 Task: Start in the project ZoneTech the sprint 'Starburst', with a duration of 3 weeks.
Action: Mouse moved to (981, 207)
Screenshot: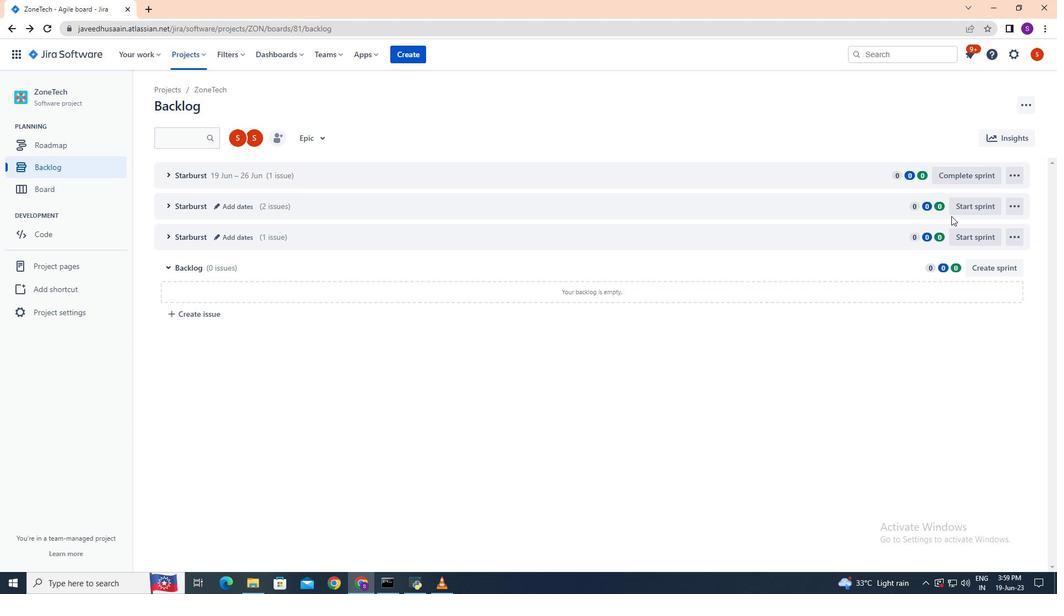 
Action: Mouse pressed left at (981, 207)
Screenshot: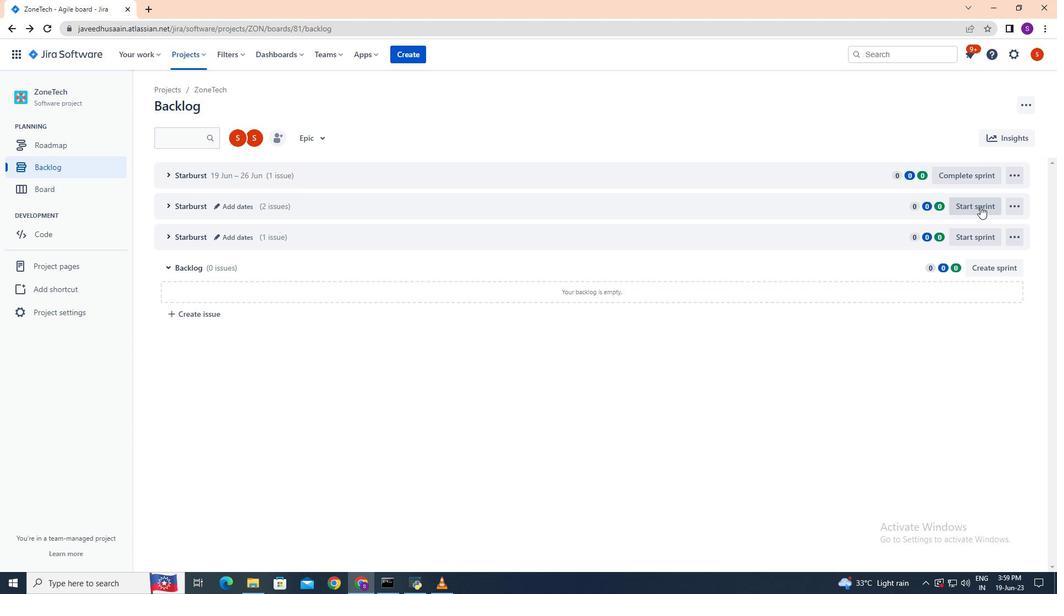 
Action: Mouse moved to (506, 192)
Screenshot: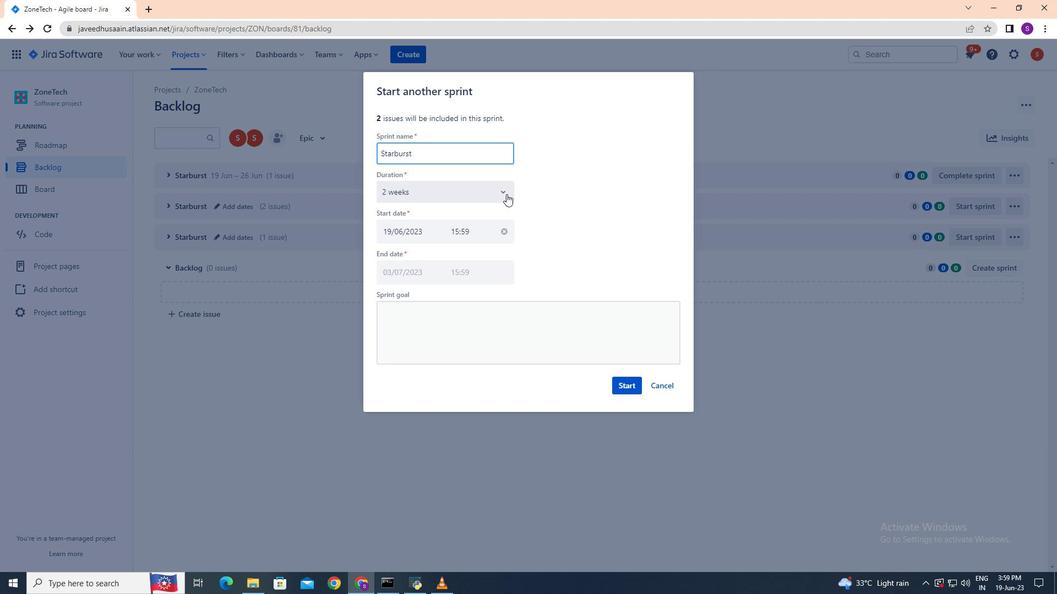 
Action: Mouse pressed left at (506, 192)
Screenshot: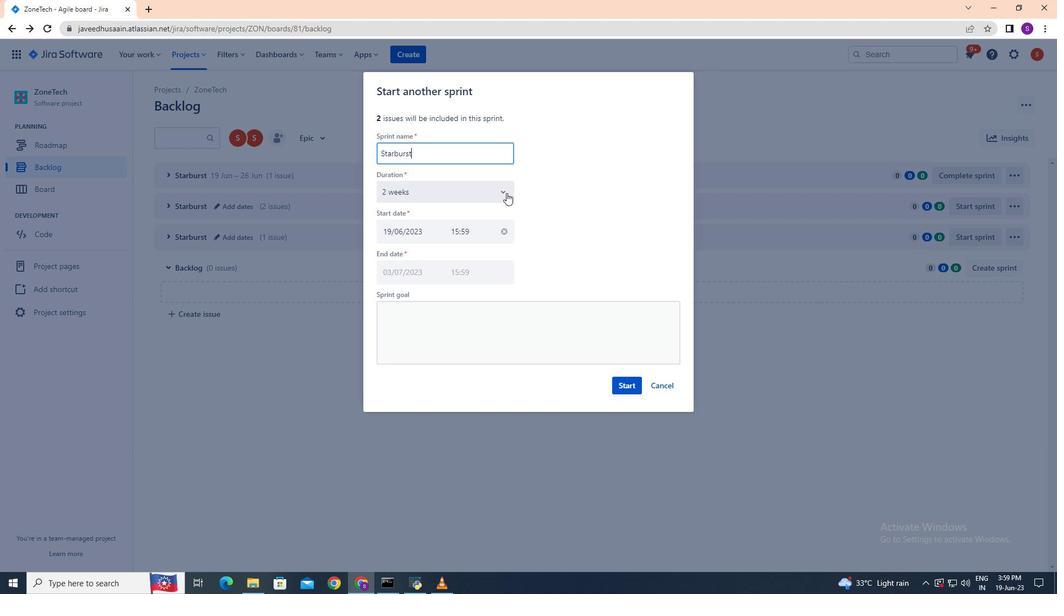 
Action: Mouse moved to (456, 256)
Screenshot: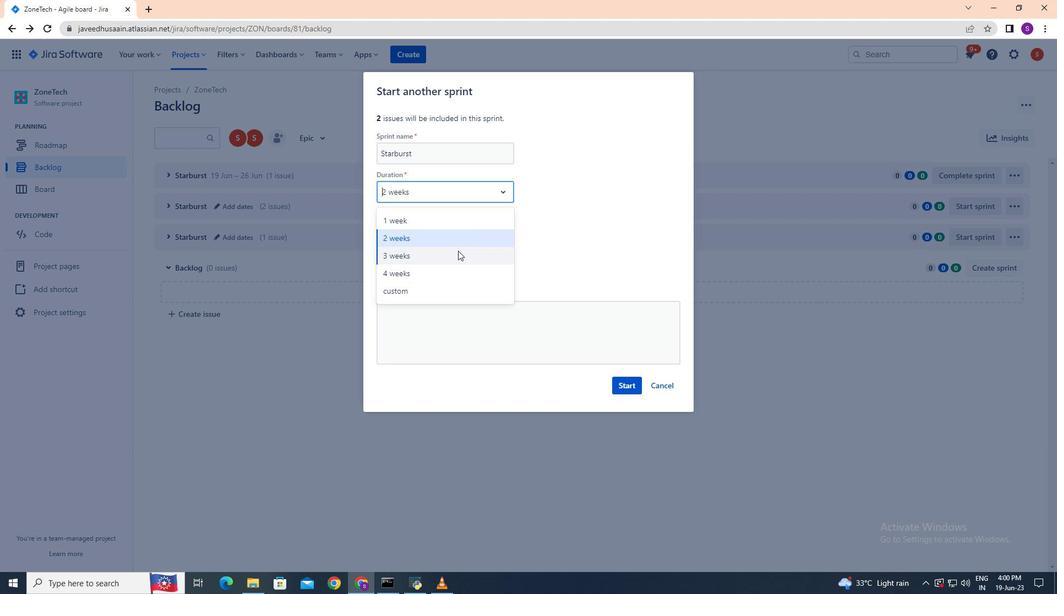 
Action: Mouse pressed left at (456, 256)
Screenshot: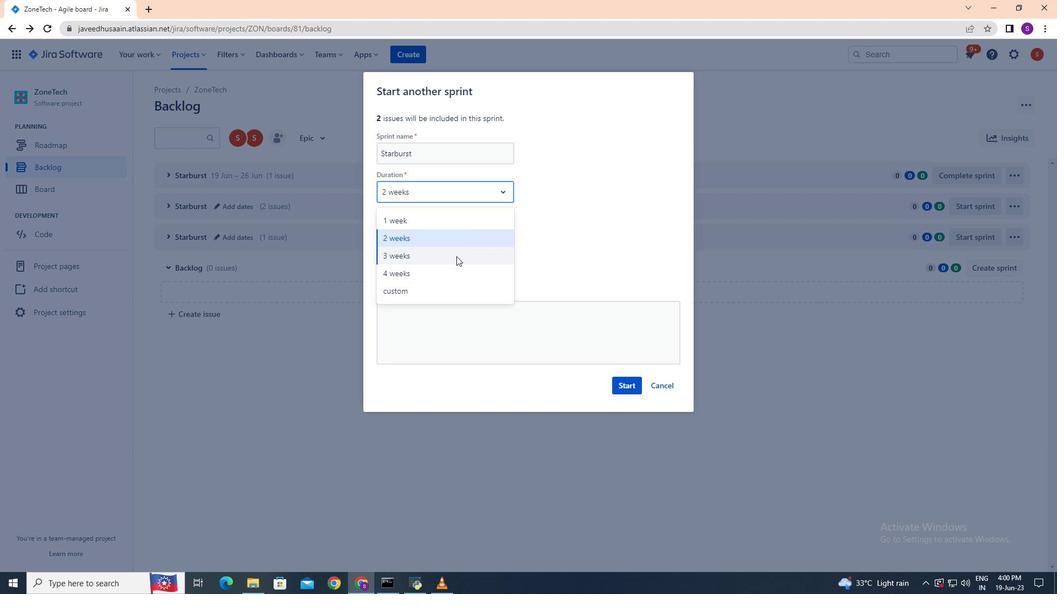 
Action: Mouse moved to (620, 387)
Screenshot: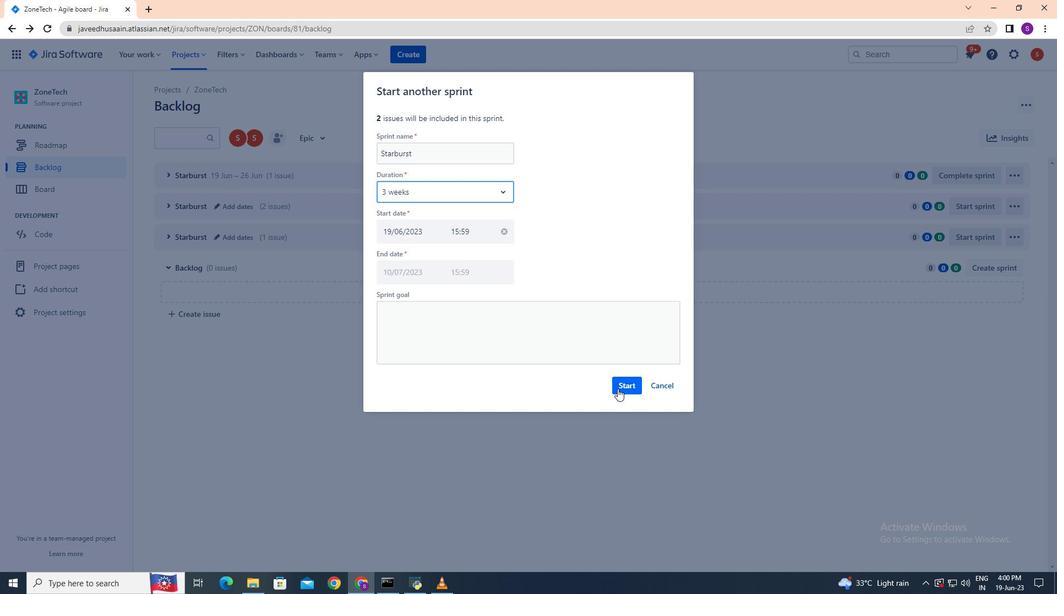 
Action: Mouse pressed left at (620, 387)
Screenshot: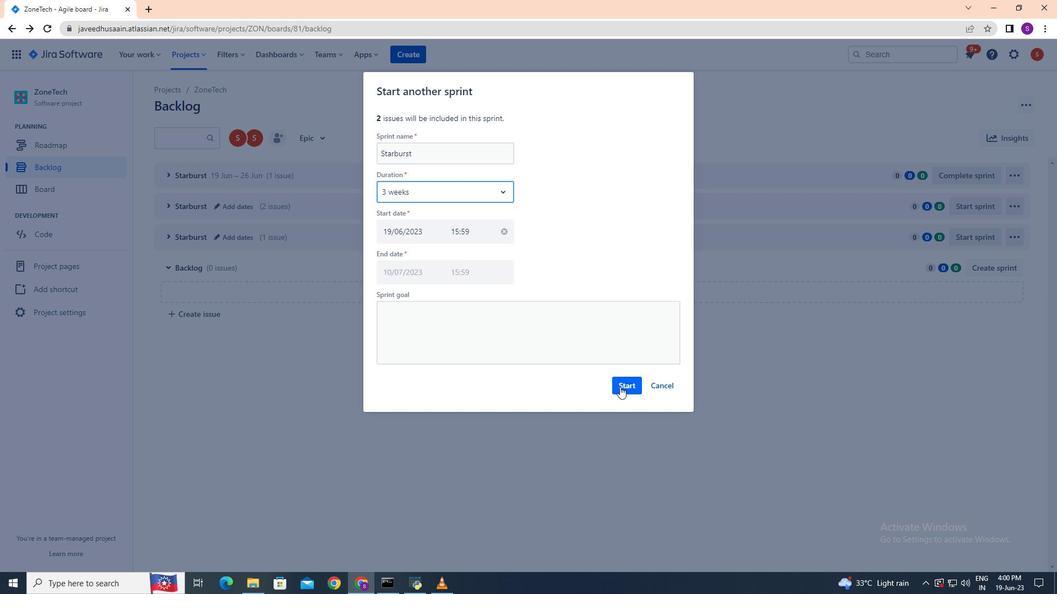 
